 Task: Explore about preview of Preview
Action: Mouse moved to (171, 97)
Screenshot: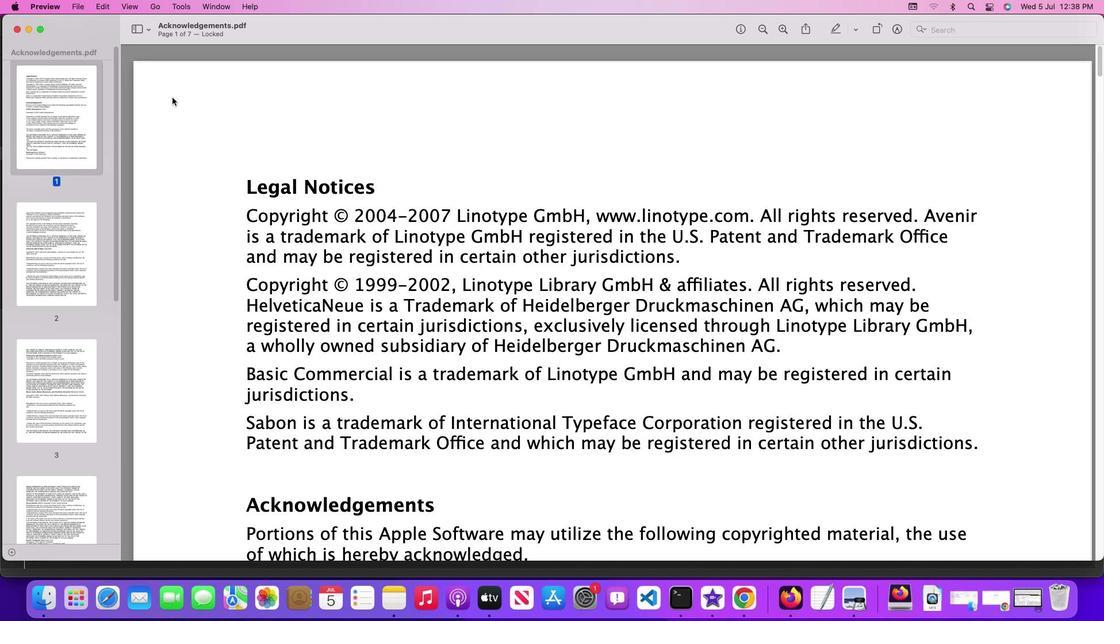 
Action: Mouse pressed left at (171, 97)
Screenshot: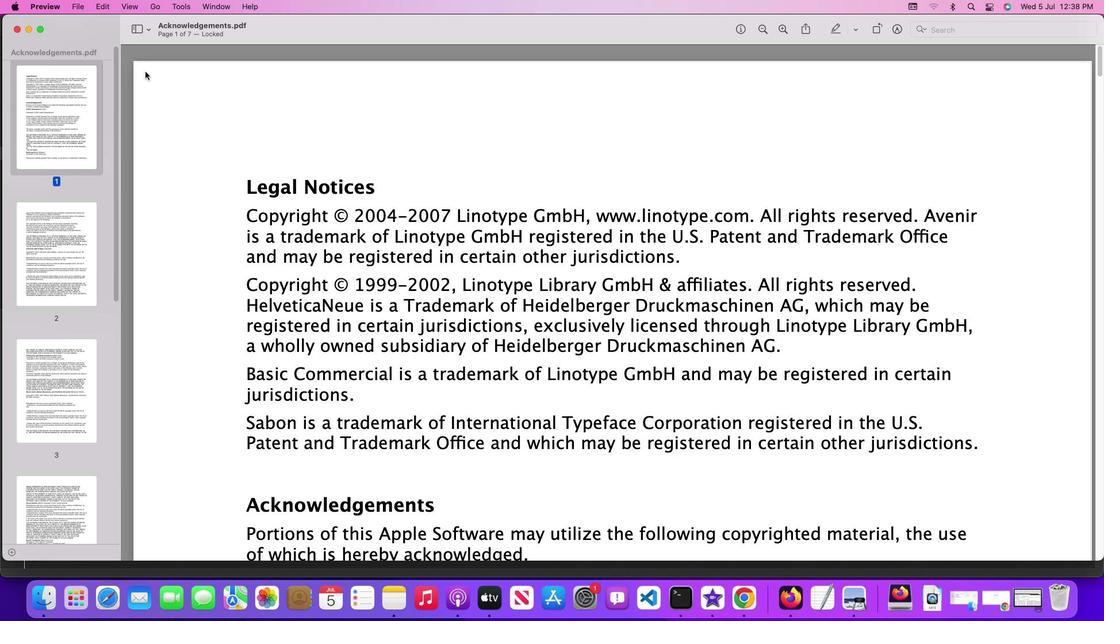 
Action: Mouse moved to (46, 6)
Screenshot: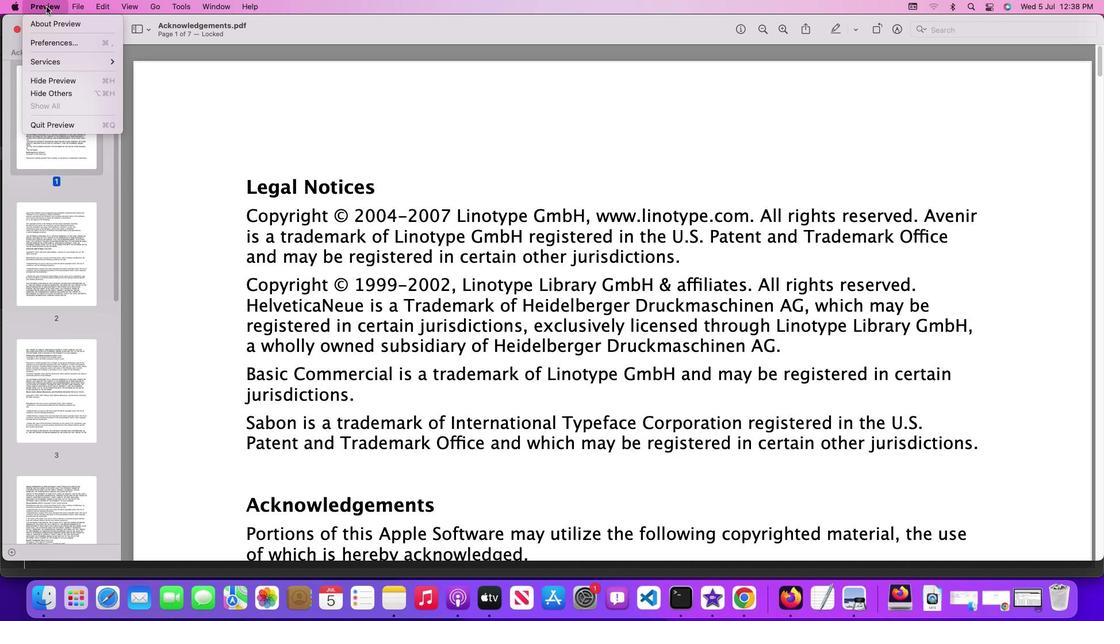 
Action: Mouse pressed left at (46, 6)
Screenshot: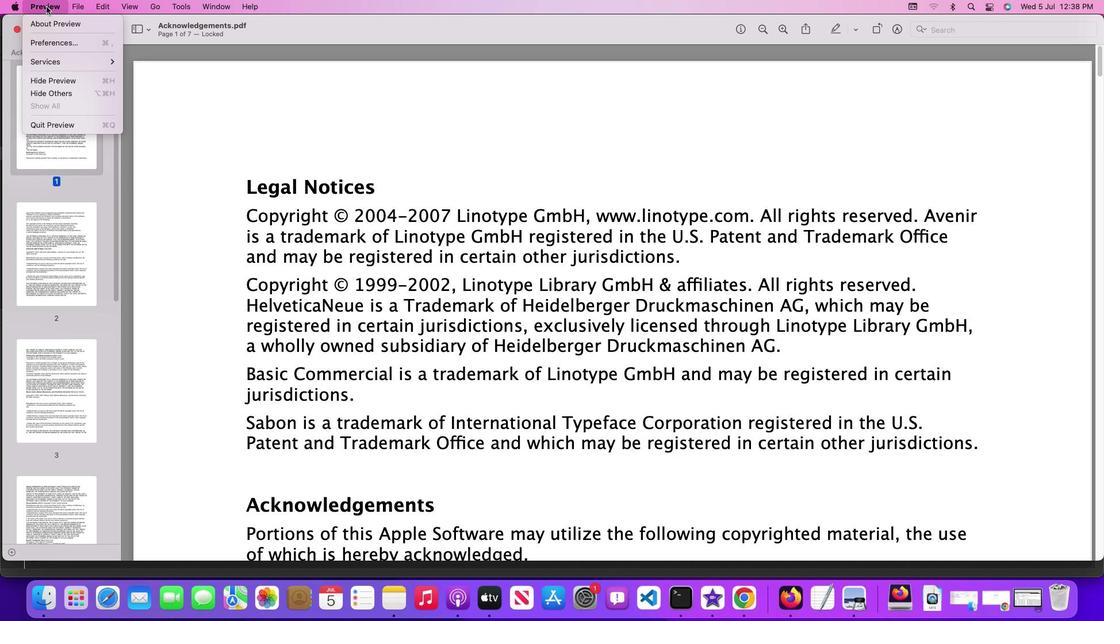 
Action: Mouse moved to (58, 22)
Screenshot: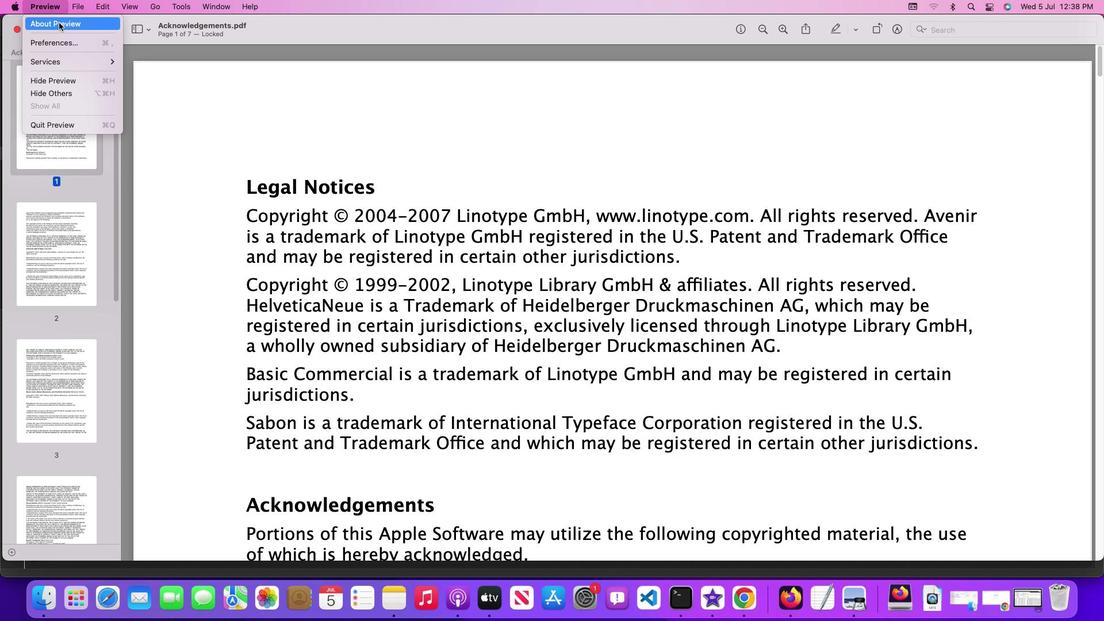 
Action: Mouse pressed left at (58, 22)
Screenshot: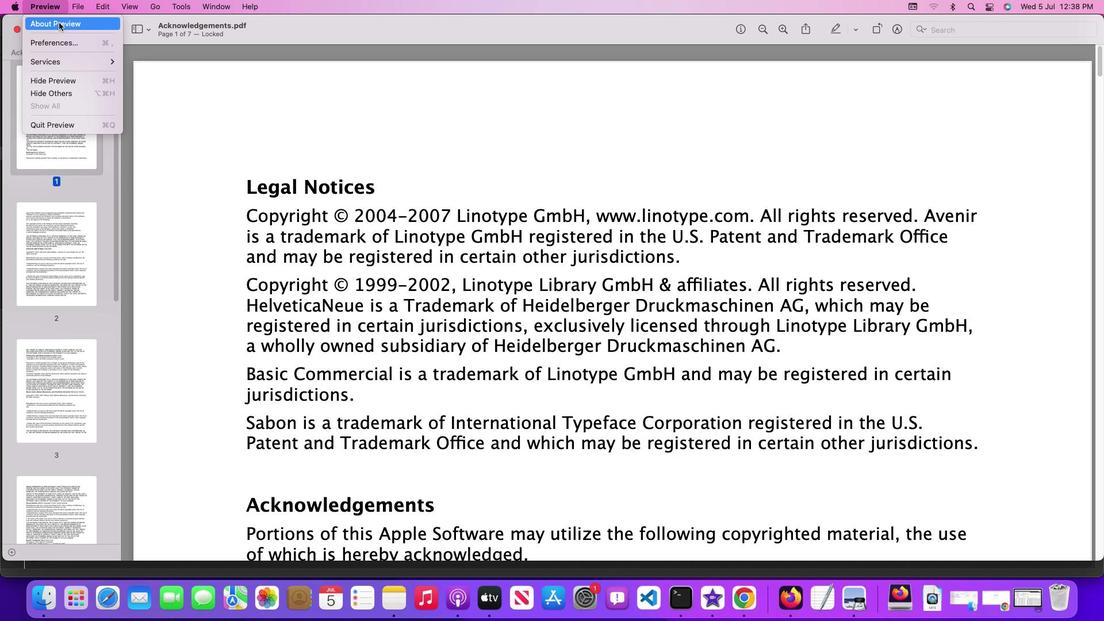 
Action: Mouse moved to (558, 248)
Screenshot: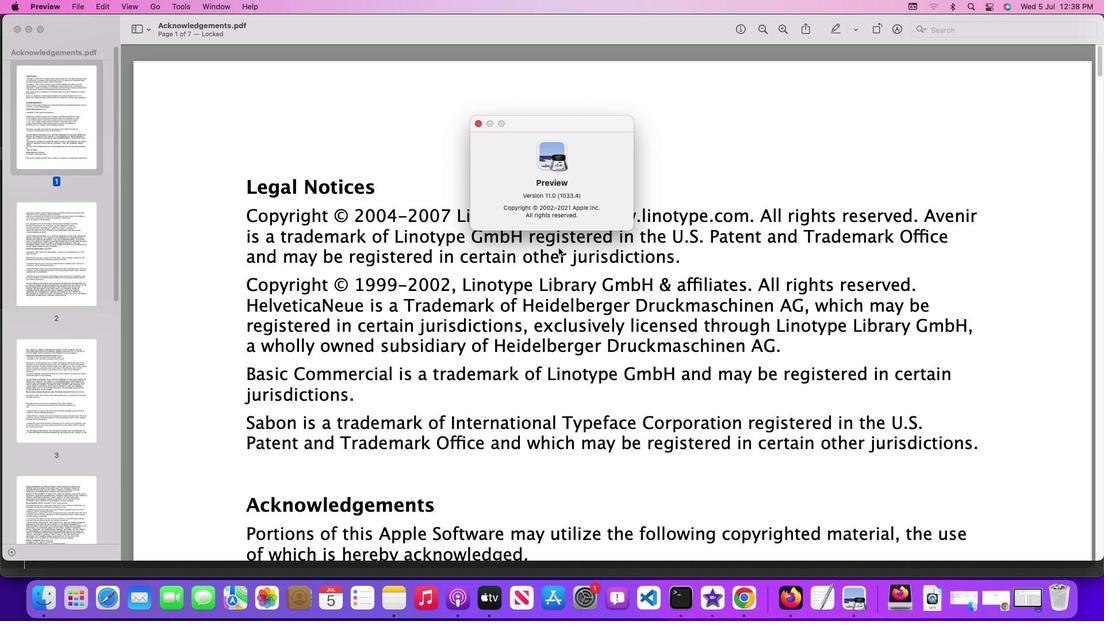 
